 Task: Create and maintain the sales processes
Action: Mouse moved to (197, 85)
Screenshot: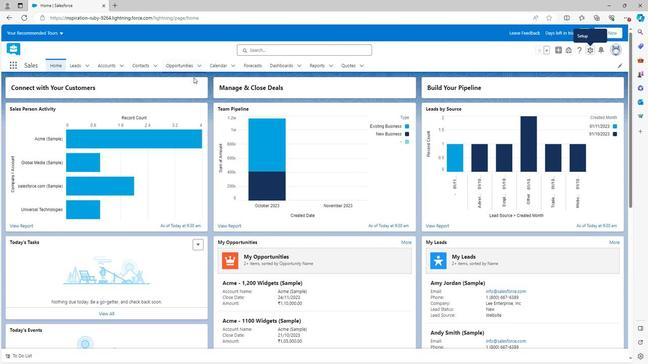 
Action: Mouse scrolled (197, 84) with delta (0, 0)
Screenshot: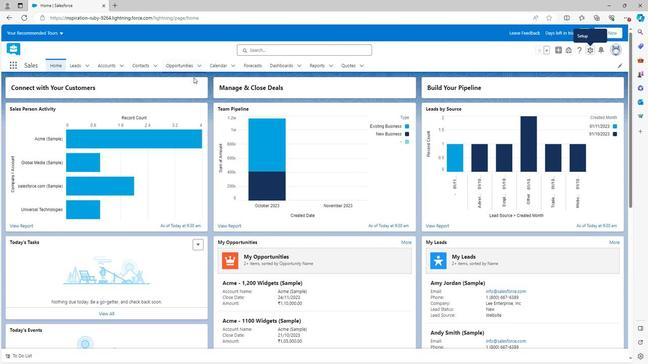 
Action: Mouse scrolled (197, 84) with delta (0, 0)
Screenshot: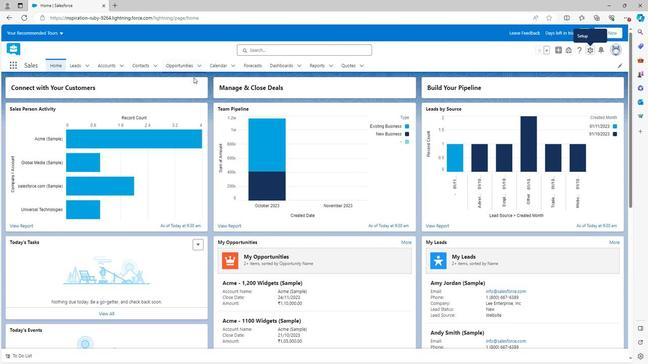 
Action: Mouse scrolled (197, 84) with delta (0, 0)
Screenshot: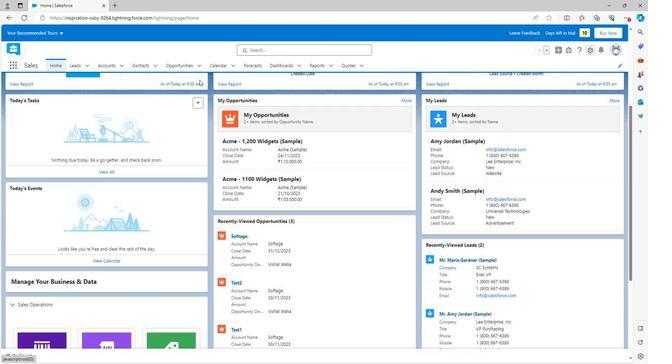 
Action: Mouse scrolled (197, 84) with delta (0, 0)
Screenshot: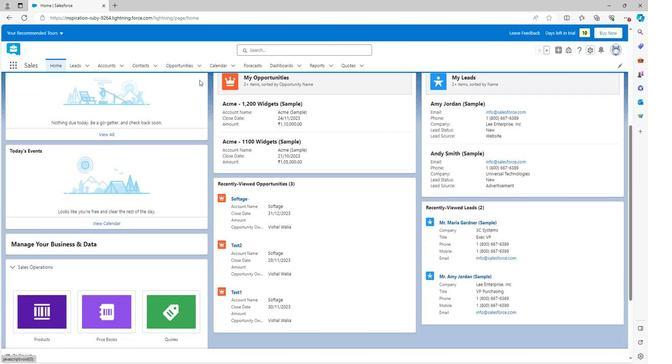 
Action: Mouse scrolled (197, 84) with delta (0, 0)
Screenshot: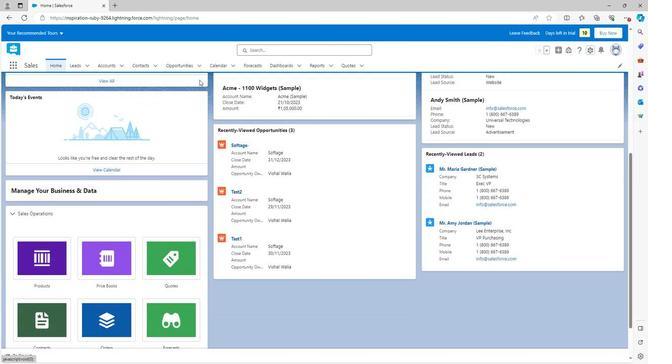 
Action: Mouse scrolled (197, 84) with delta (0, 0)
Screenshot: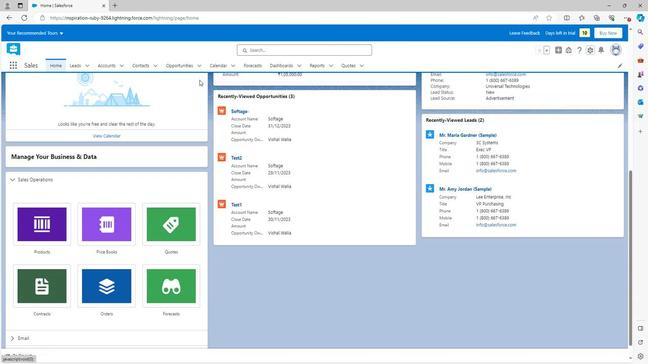 
Action: Mouse scrolled (197, 84) with delta (0, 0)
Screenshot: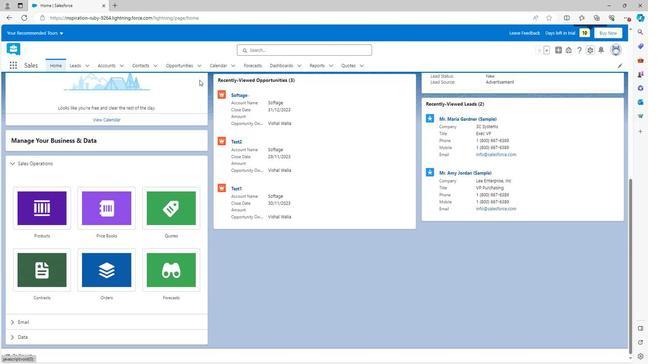 
Action: Mouse scrolled (197, 85) with delta (0, 0)
Screenshot: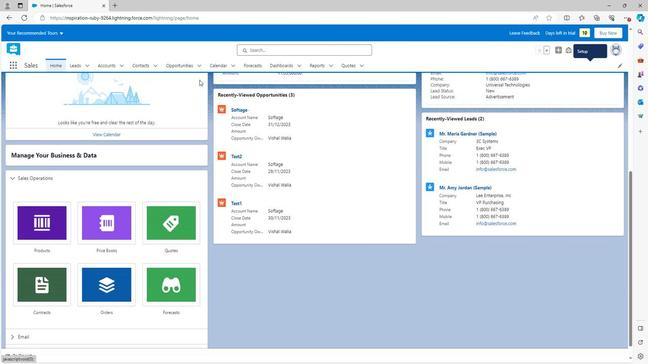 
Action: Mouse scrolled (197, 85) with delta (0, 0)
Screenshot: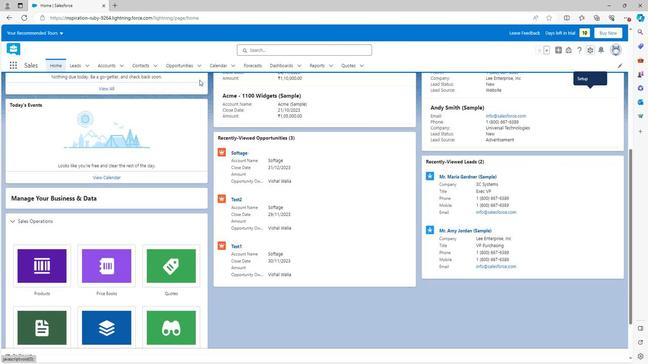 
Action: Mouse scrolled (197, 85) with delta (0, 0)
Screenshot: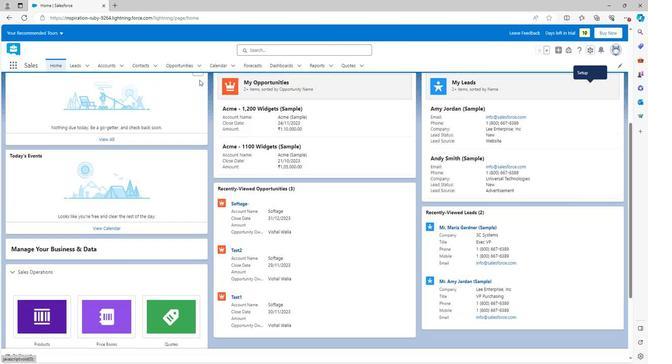 
Action: Mouse scrolled (197, 85) with delta (0, 0)
Screenshot: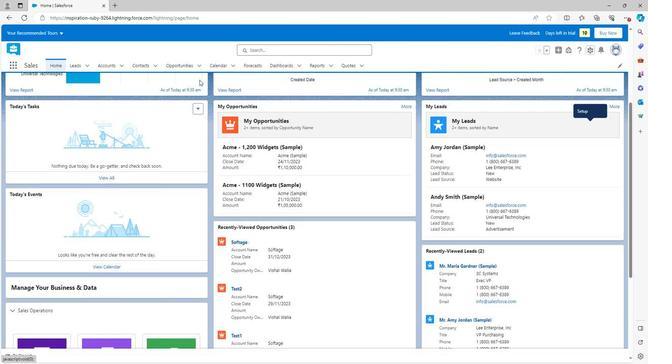 
Action: Mouse scrolled (197, 85) with delta (0, 0)
Screenshot: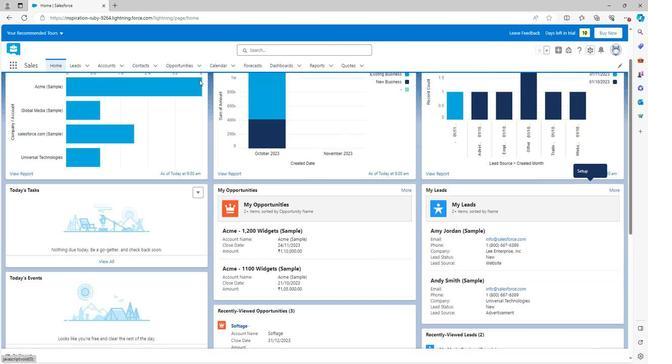 
Action: Mouse scrolled (197, 85) with delta (0, 0)
Screenshot: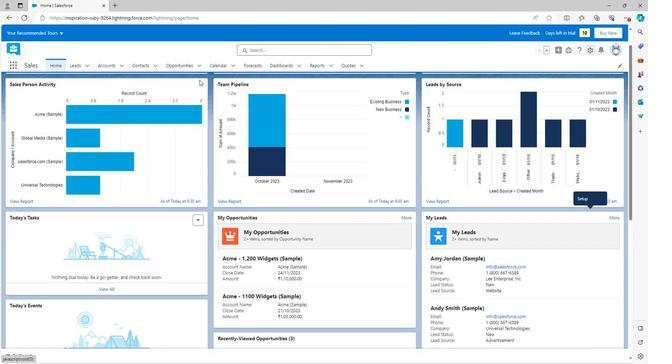 
Action: Mouse moved to (583, 55)
Screenshot: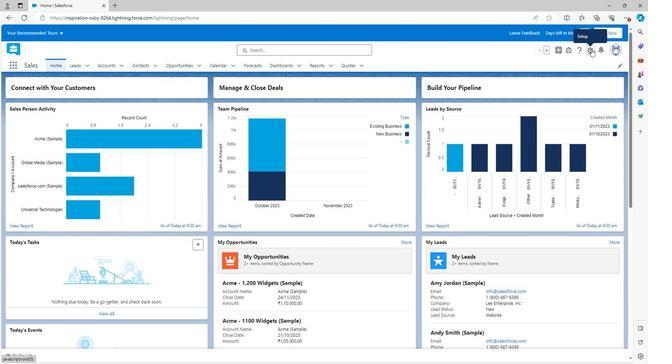 
Action: Mouse pressed left at (583, 55)
Screenshot: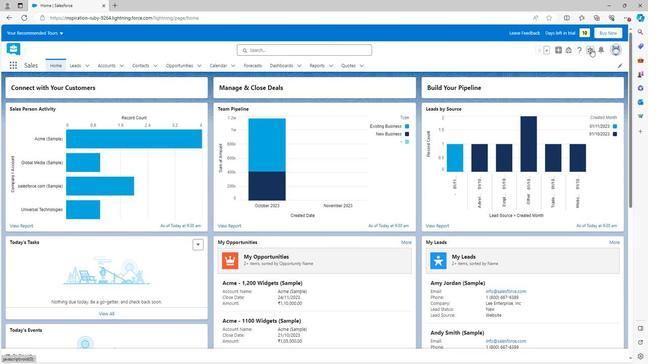 
Action: Mouse moved to (557, 73)
Screenshot: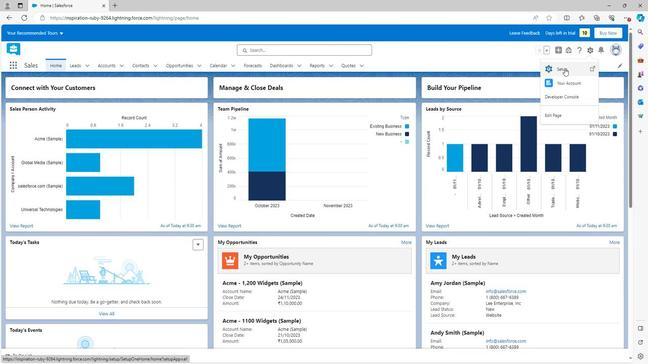 
Action: Mouse pressed left at (557, 73)
Screenshot: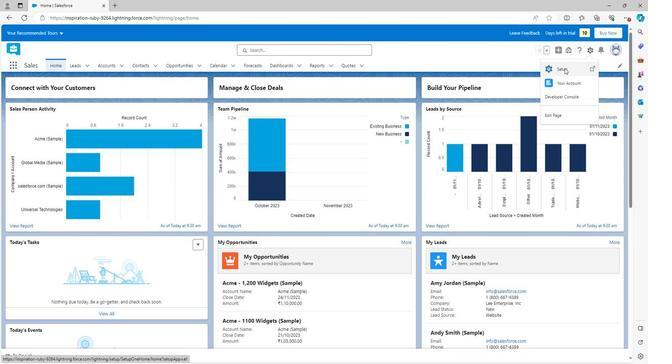 
Action: Mouse moved to (42, 240)
Screenshot: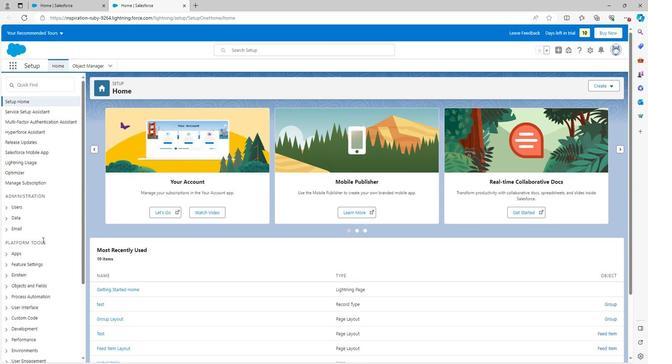 
Action: Mouse scrolled (42, 240) with delta (0, 0)
Screenshot: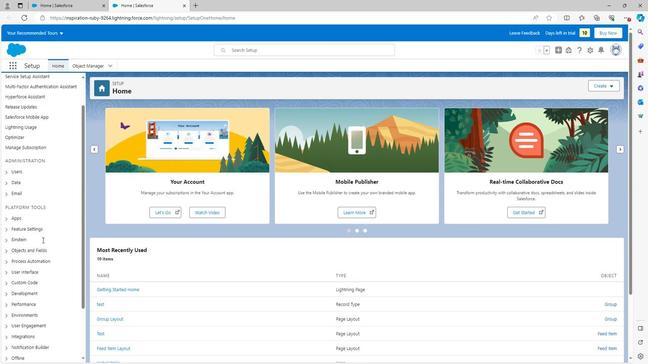 
Action: Mouse moved to (42, 240)
Screenshot: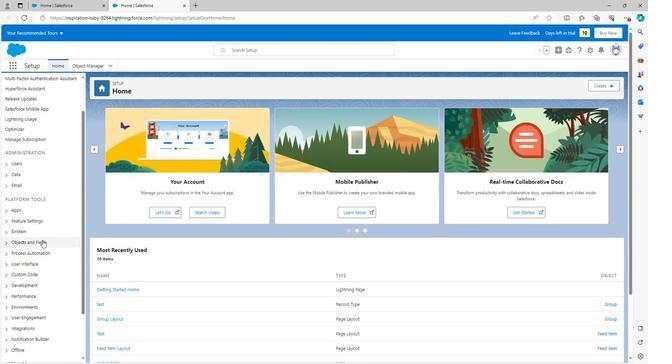 
Action: Mouse scrolled (42, 240) with delta (0, 0)
Screenshot: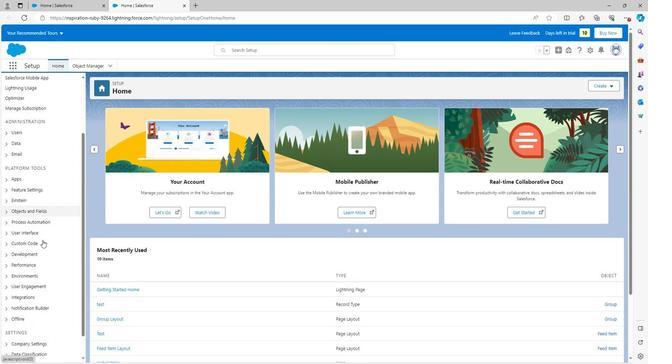 
Action: Mouse moved to (5, 179)
Screenshot: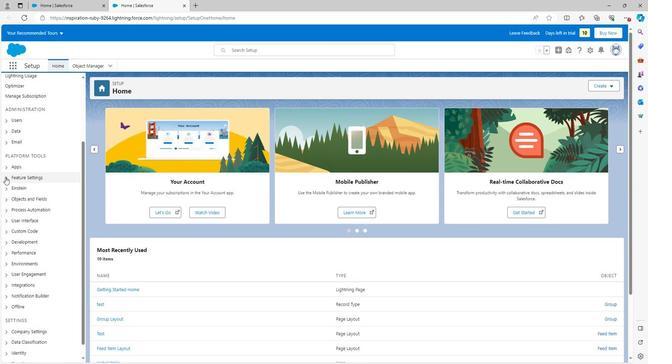 
Action: Mouse pressed left at (5, 179)
Screenshot: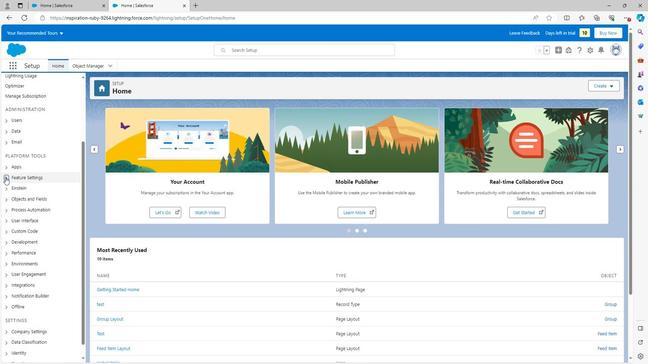 
Action: Mouse moved to (13, 252)
Screenshot: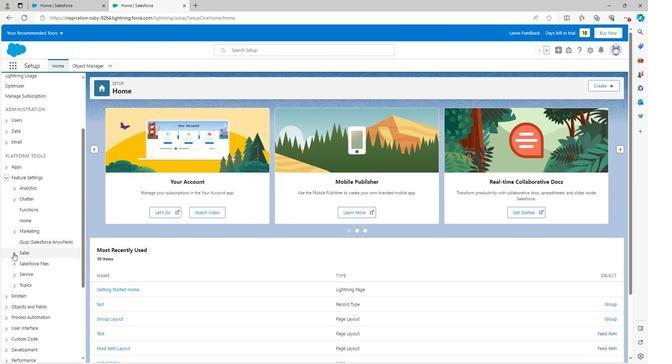 
Action: Mouse pressed left at (13, 252)
Screenshot: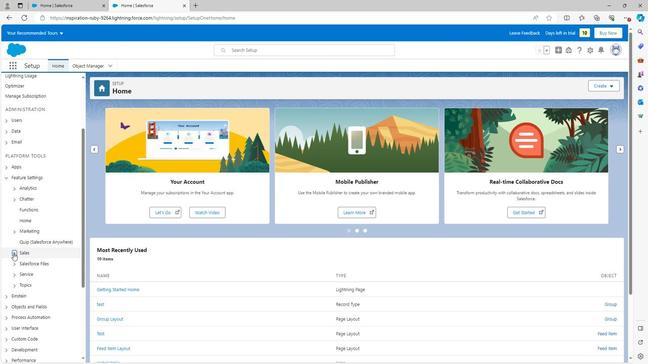 
Action: Mouse scrolled (13, 252) with delta (0, 0)
Screenshot: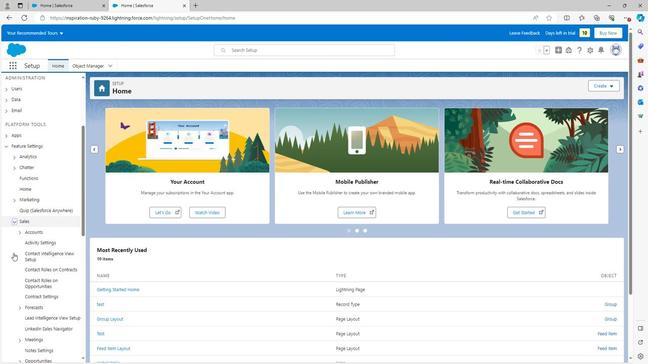 
Action: Mouse scrolled (13, 252) with delta (0, 0)
Screenshot: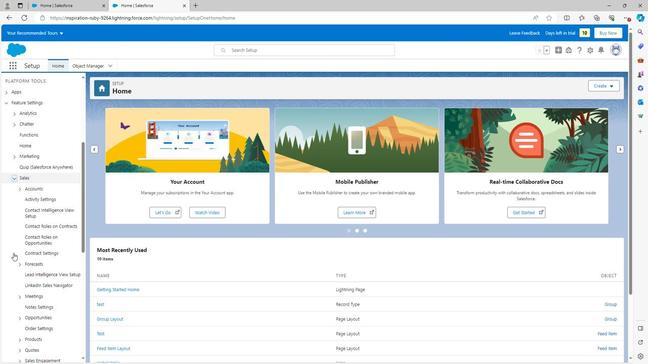 
Action: Mouse scrolled (13, 252) with delta (0, 0)
Screenshot: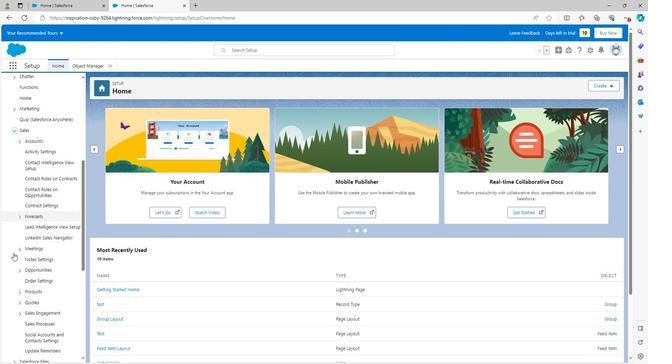 
Action: Mouse moved to (34, 235)
Screenshot: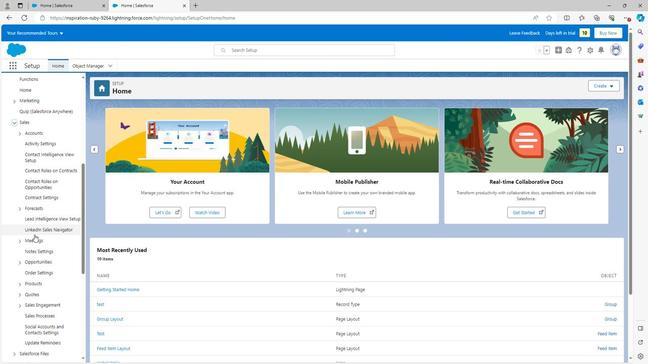 
Action: Mouse scrolled (34, 234) with delta (0, 0)
Screenshot: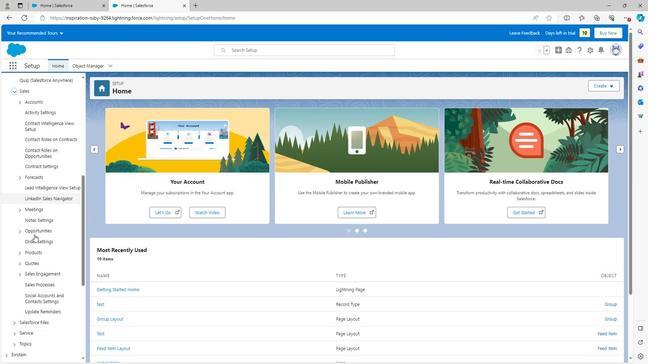 
Action: Mouse scrolled (34, 234) with delta (0, 0)
Screenshot: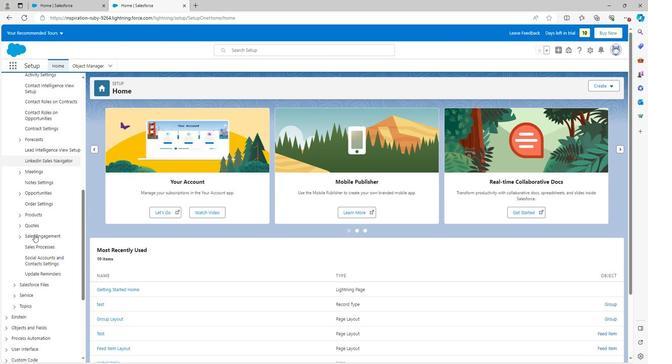 
Action: Mouse moved to (27, 226)
Screenshot: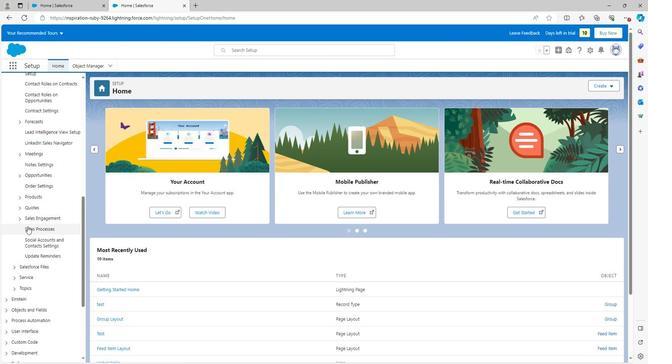 
Action: Mouse pressed left at (27, 226)
Screenshot: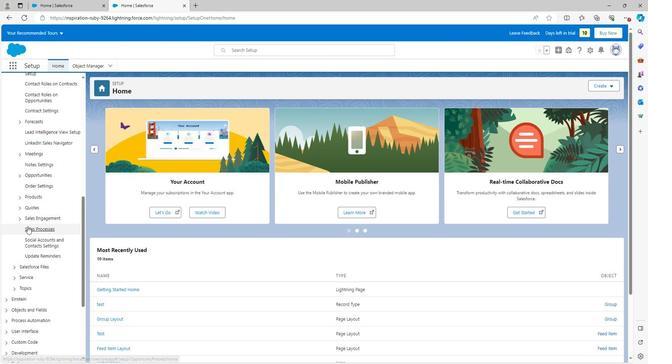 
Action: Mouse moved to (27, 226)
Screenshot: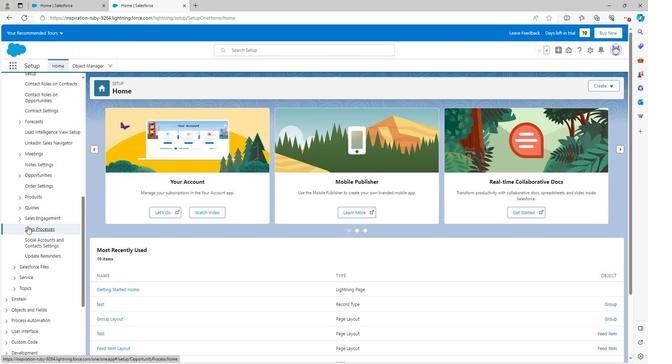 
Action: Mouse scrolled (27, 227) with delta (0, 0)
Screenshot: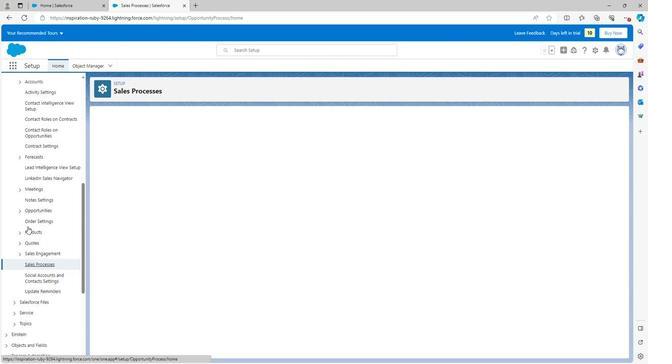 
Action: Mouse scrolled (27, 227) with delta (0, 0)
Screenshot: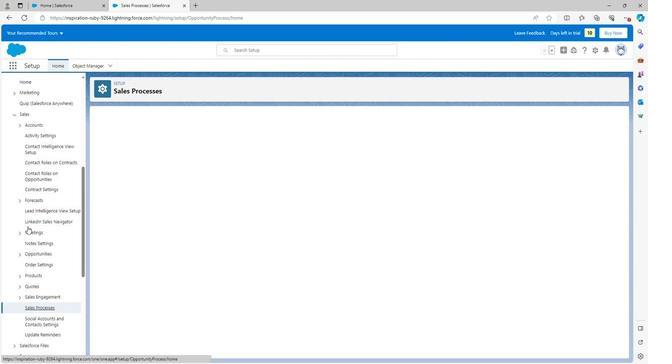 
Action: Mouse moved to (257, 155)
Screenshot: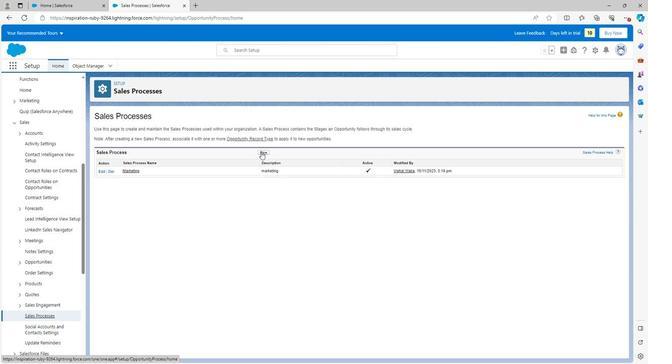 
Action: Mouse pressed left at (257, 155)
Screenshot: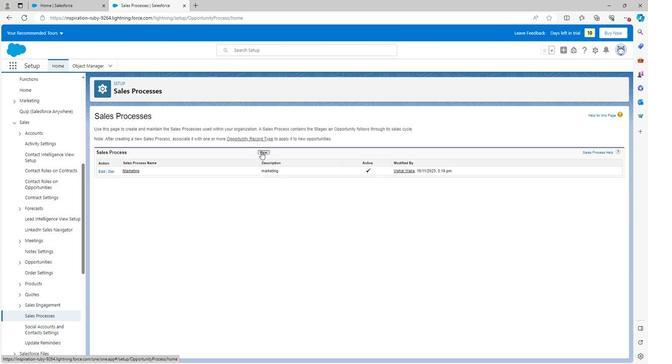 
Action: Mouse moved to (243, 160)
Screenshot: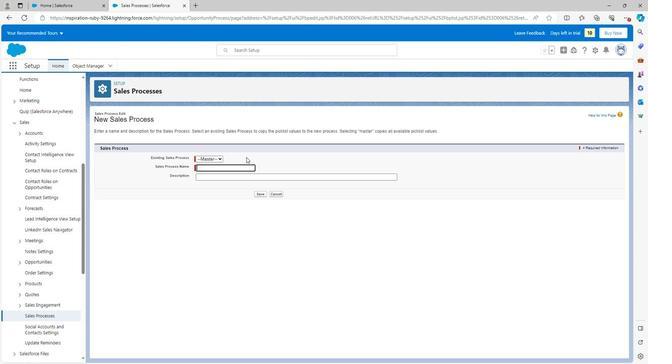 
Action: Key pressed <Key.shift>Test
Screenshot: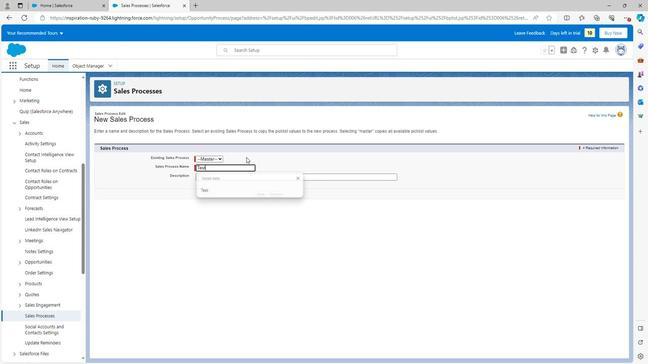 
Action: Mouse moved to (243, 175)
Screenshot: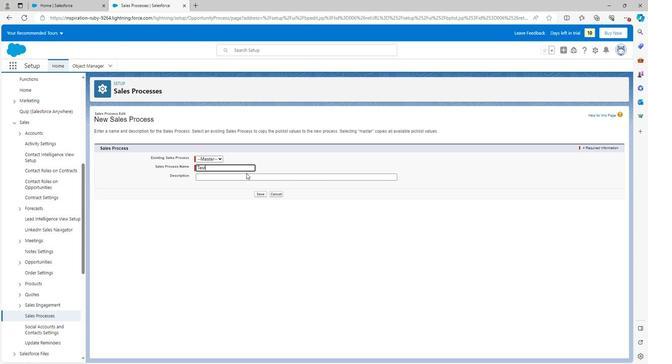 
Action: Mouse pressed left at (243, 175)
Screenshot: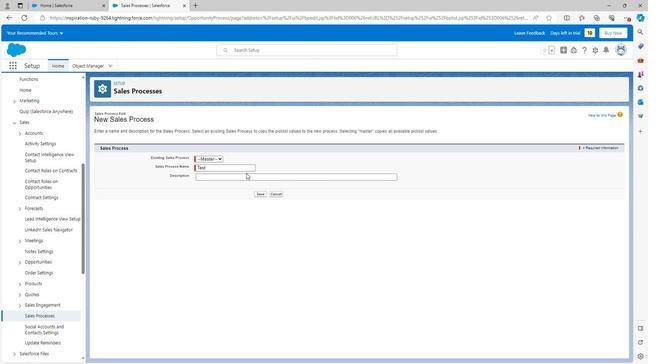 
Action: Mouse moved to (255, 194)
Screenshot: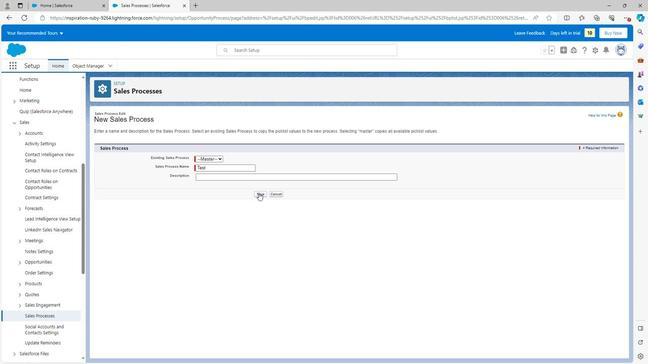 
Action: Mouse pressed left at (255, 194)
Screenshot: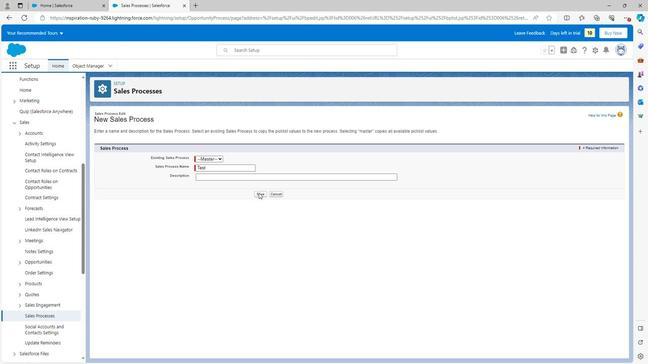 
Action: Mouse moved to (252, 283)
Screenshot: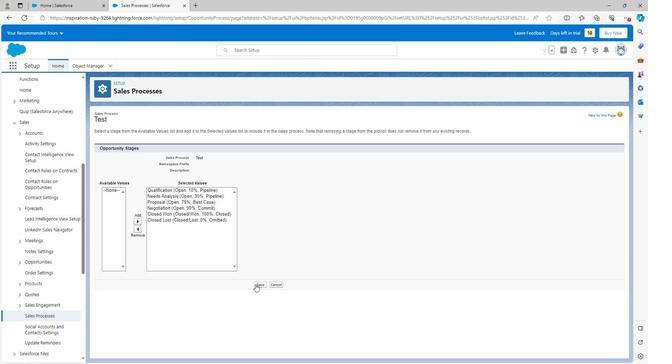
Action: Mouse pressed left at (252, 283)
Screenshot: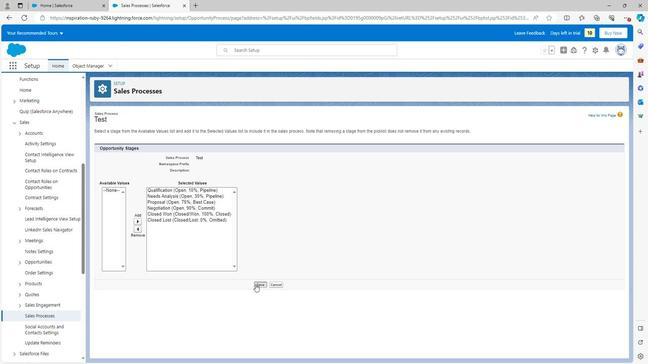 
Action: Mouse moved to (424, 185)
Screenshot: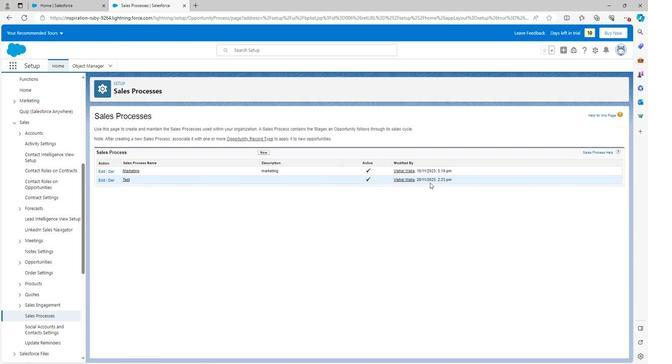 
